 Task: Explore satellite view of the Red Rock Canyon National Conservation Area in Nevada.
Action: Mouse moved to (94, 25)
Screenshot: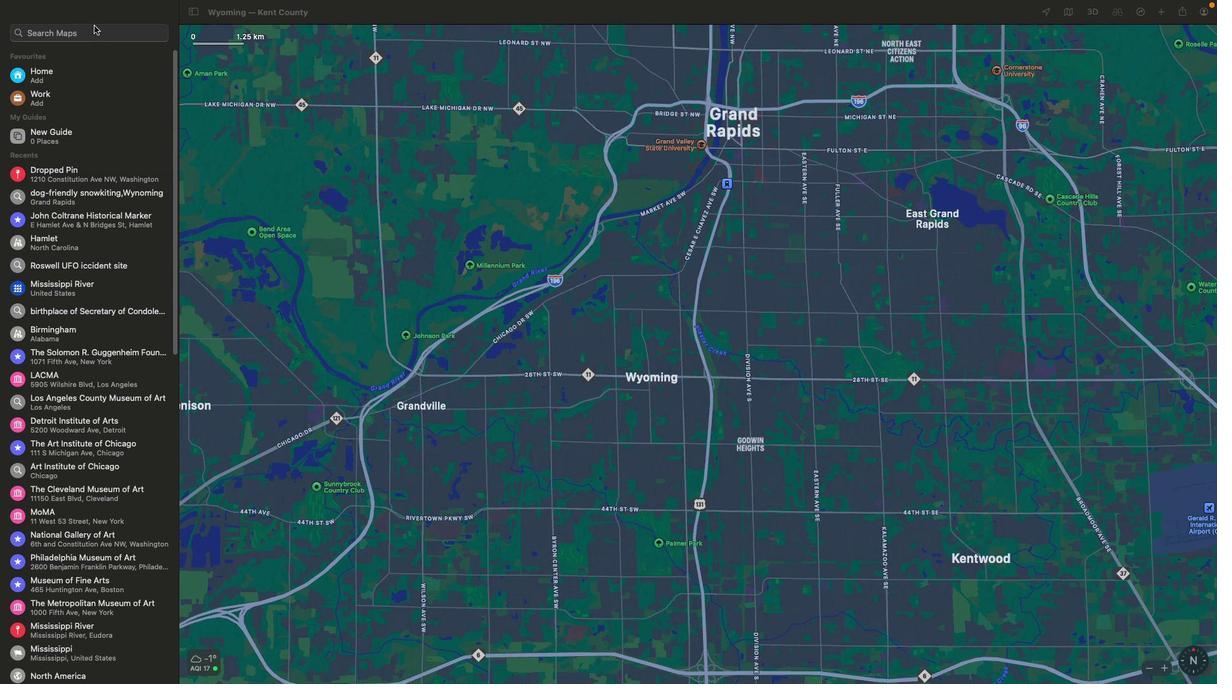 
Action: Mouse pressed left at (94, 25)
Screenshot: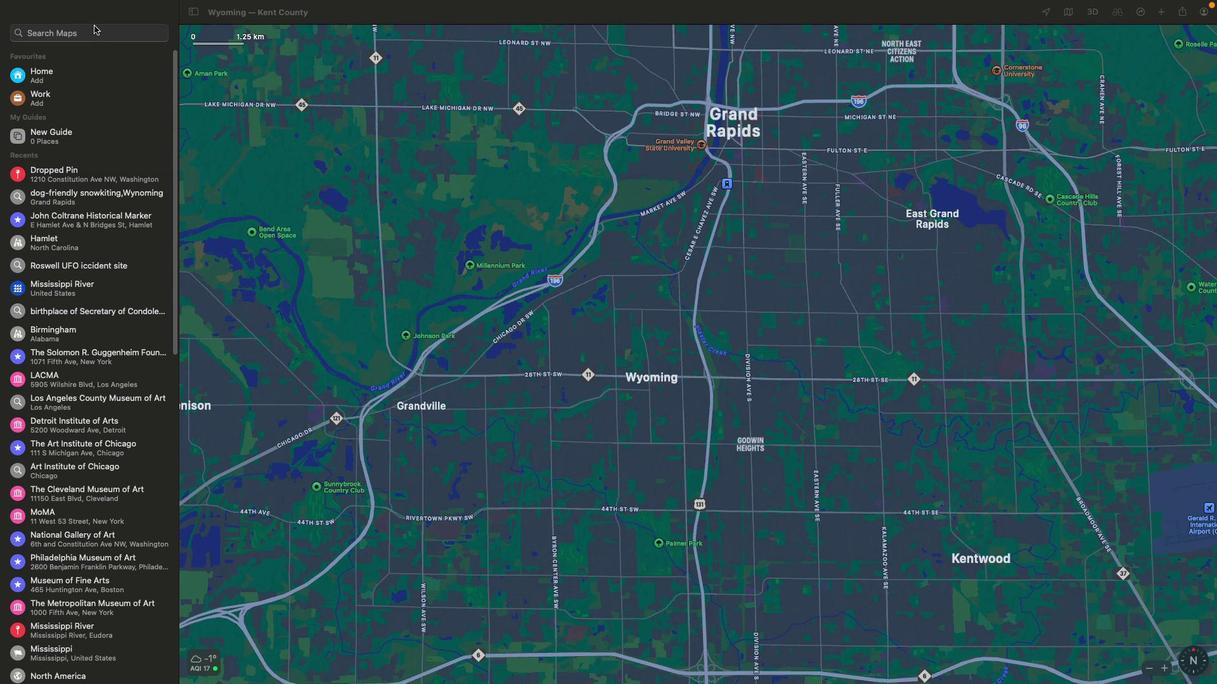 
Action: Key pressed Key.shift'R''e''d'Key.space'r''o''c''k'Key.space'c''a''n''y''o''n'Key.space'n''a''t''i''o''n''a''l'Key.spaceKey.shift'C''o''n''v'Key.backspace's''e''r''v''a''t''i''o''n'Key.space'a''r''e''a'Key.space','Key.spaceKey.shift'N''e''v''a''d''a'Key.enter
Screenshot: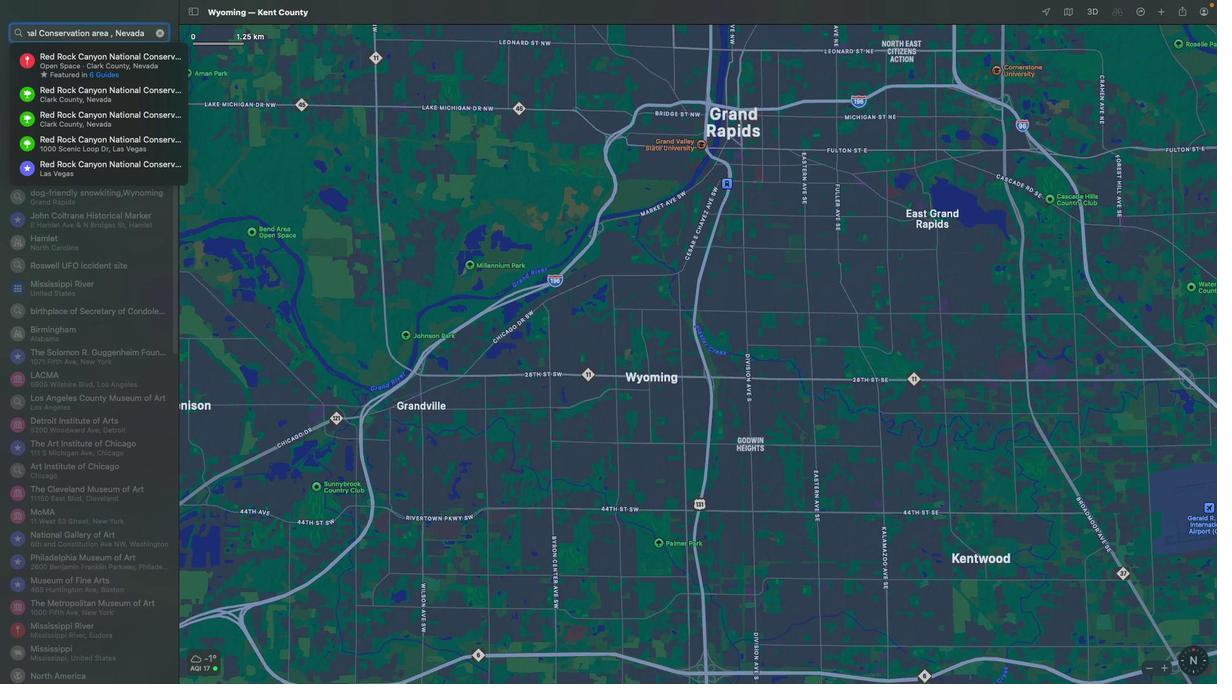 
Action: Mouse moved to (1067, 13)
Screenshot: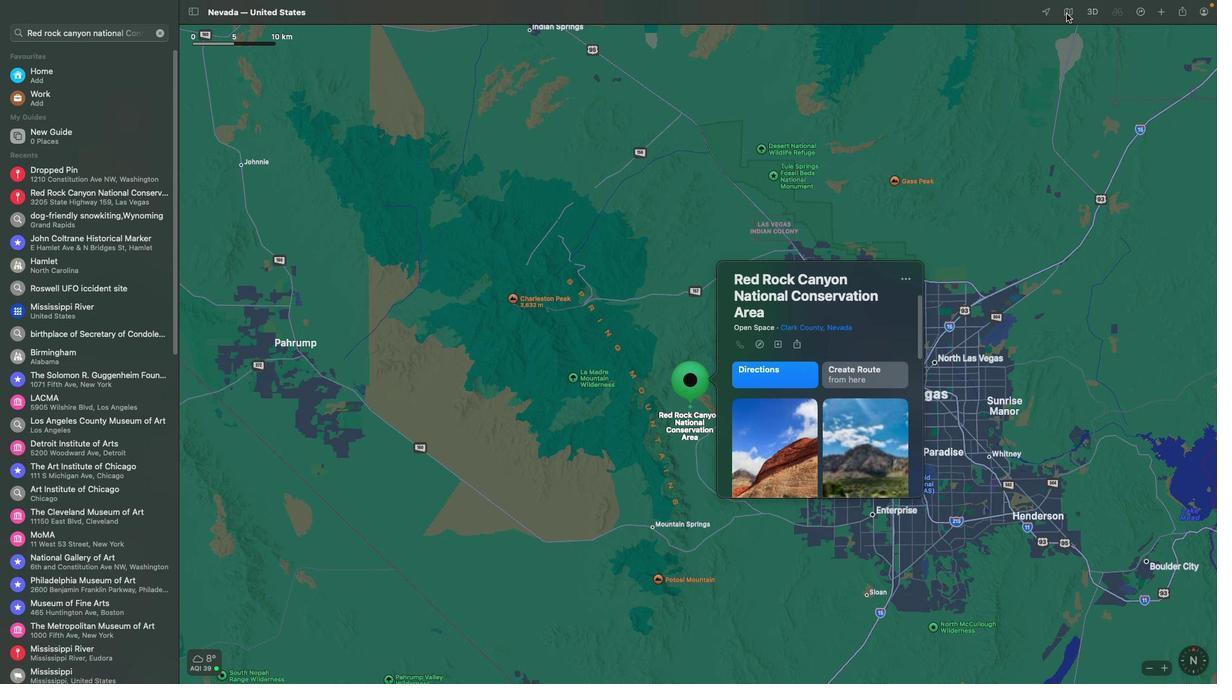 
Action: Mouse pressed left at (1067, 13)
Screenshot: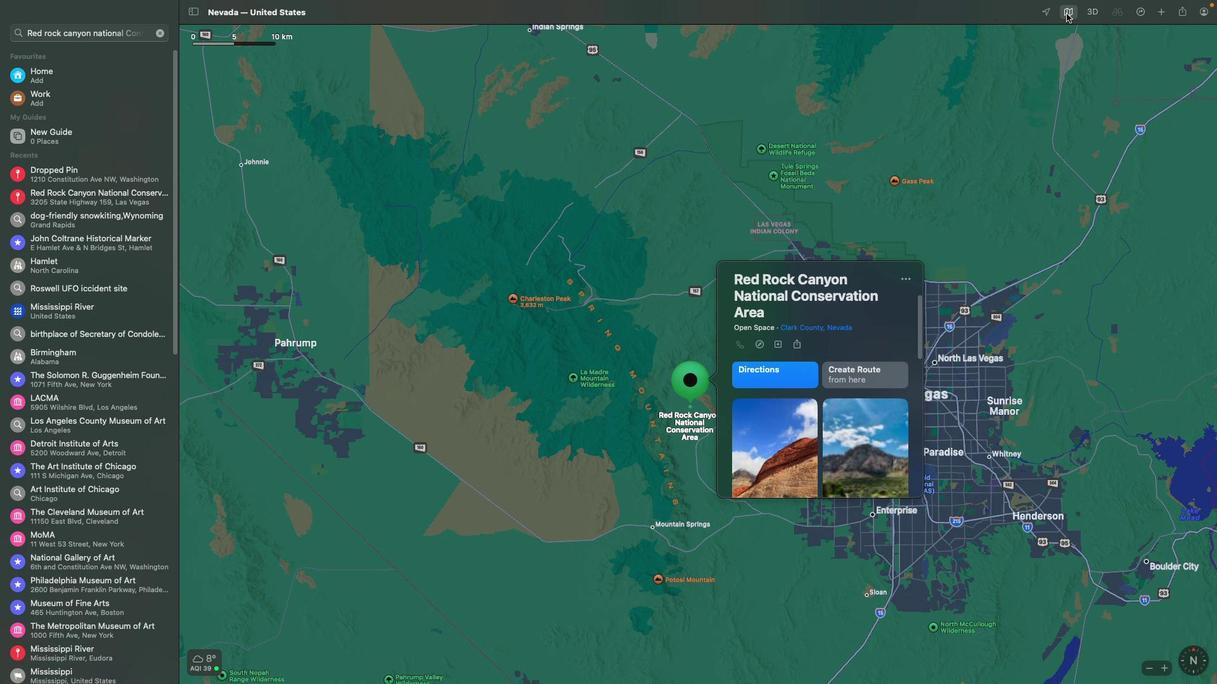 
Action: Mouse moved to (1126, 154)
Screenshot: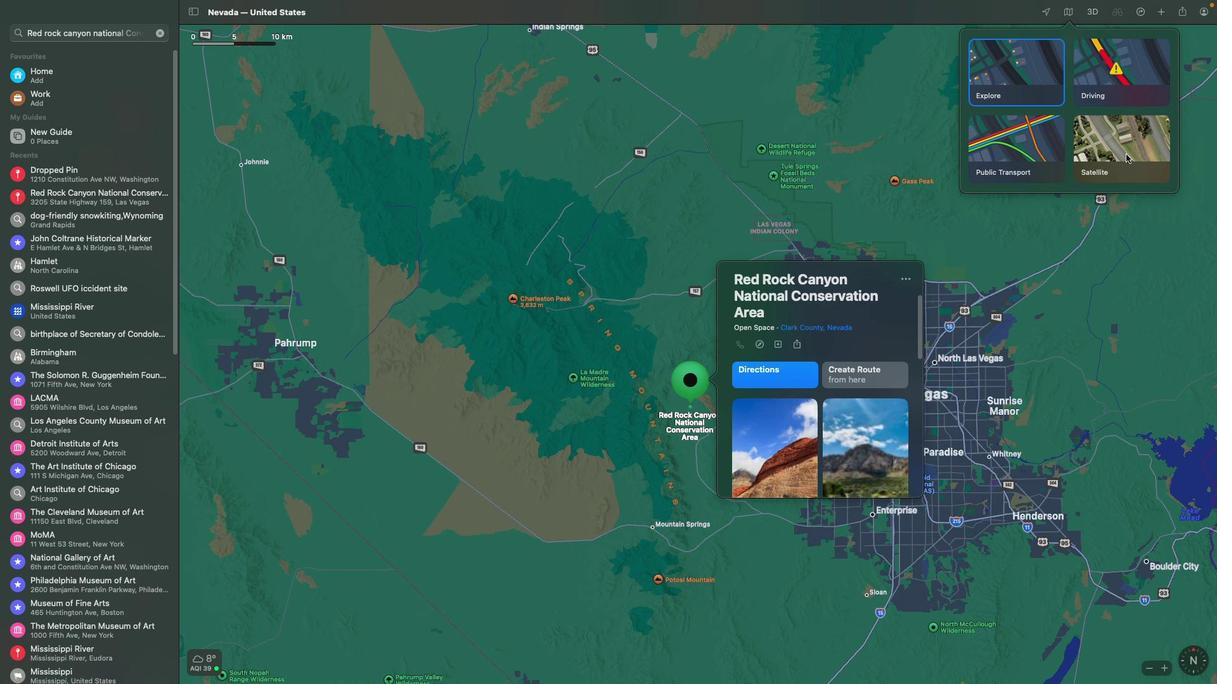 
Action: Mouse pressed left at (1126, 154)
Screenshot: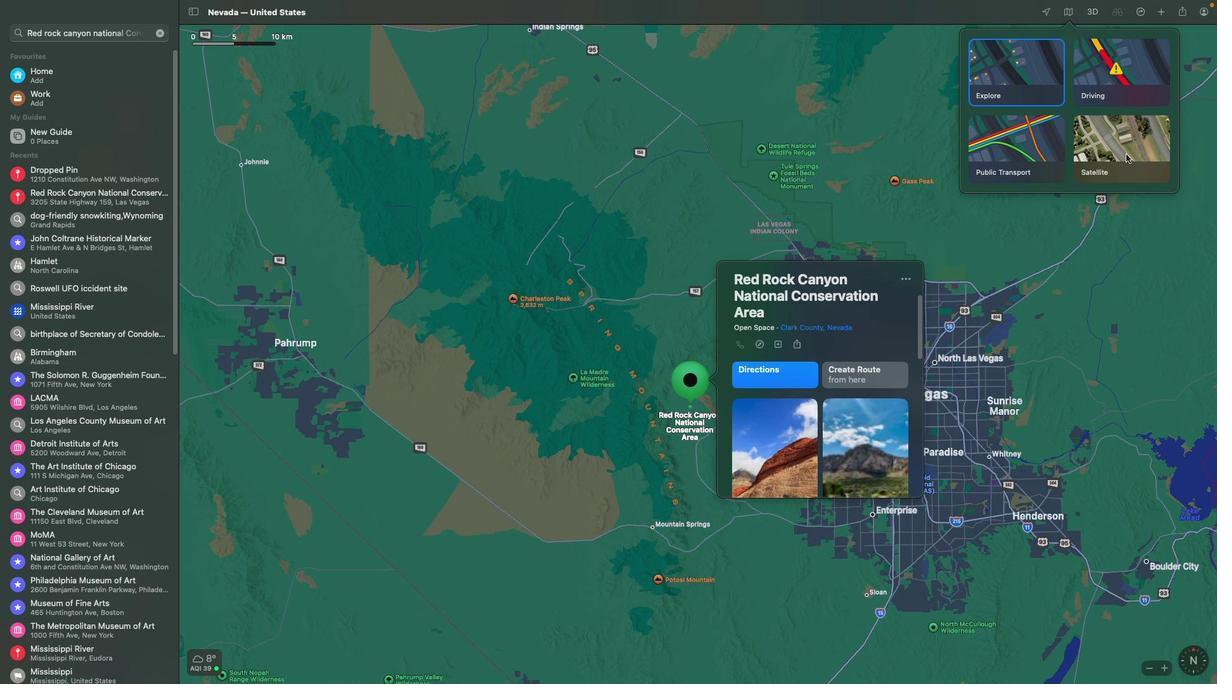 
Action: Mouse moved to (608, 360)
Screenshot: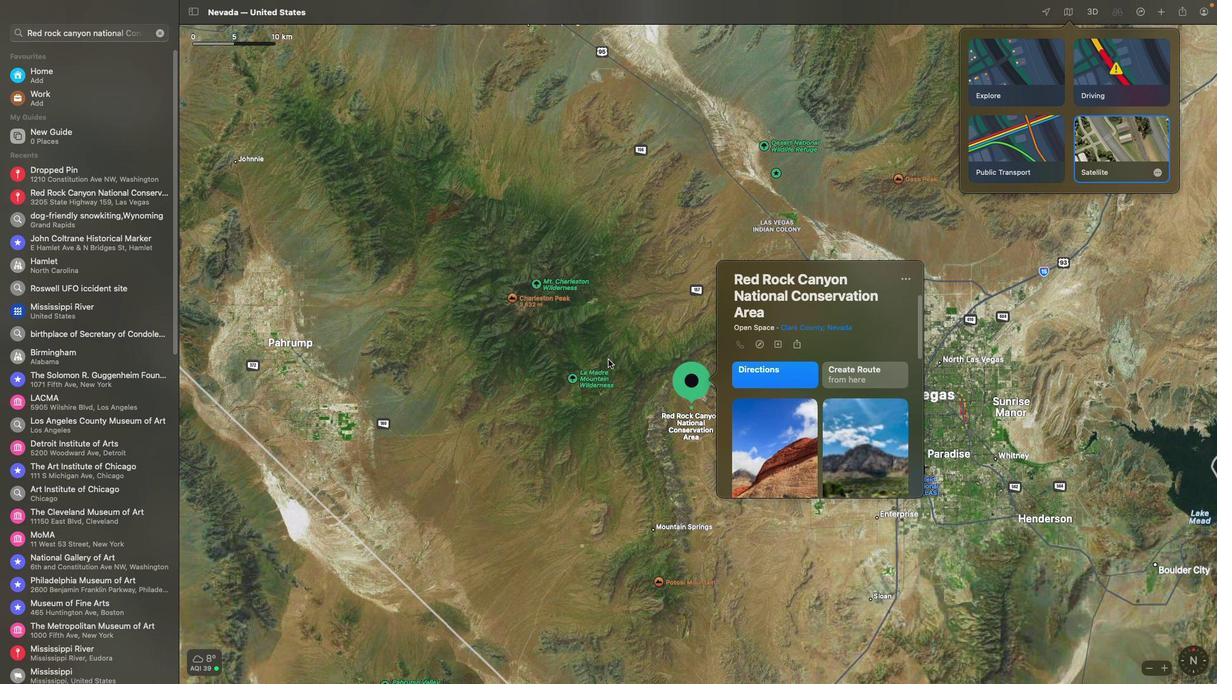 
Action: Mouse pressed left at (608, 360)
Screenshot: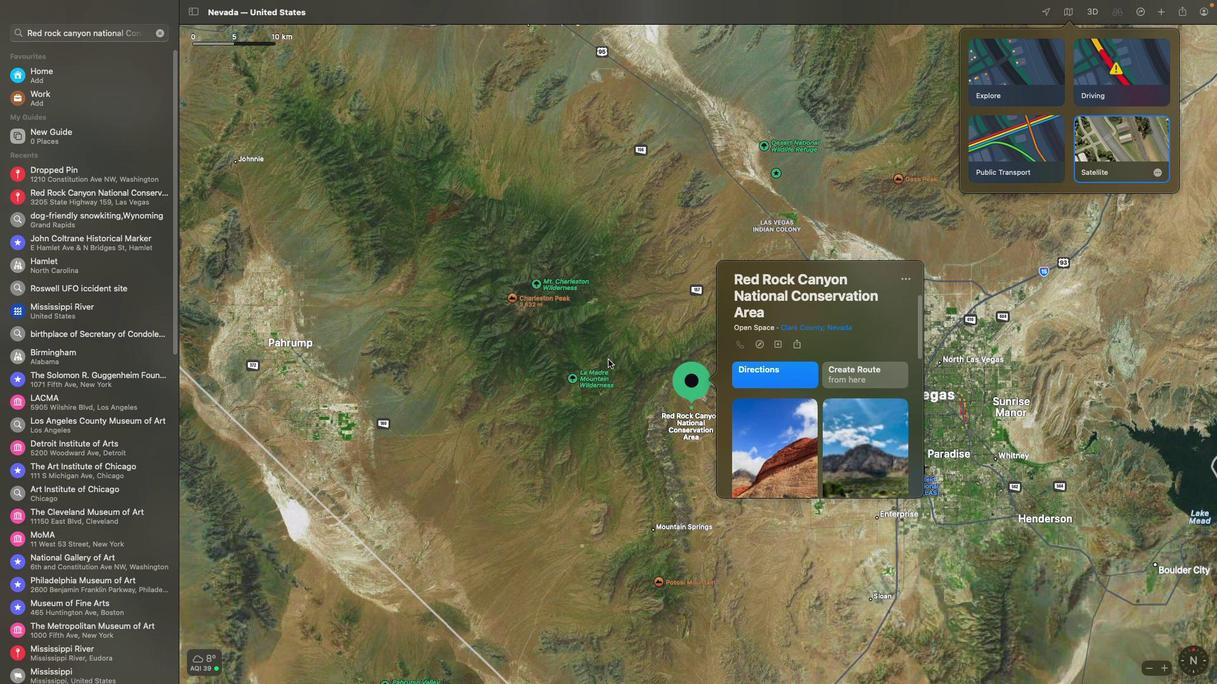 
